 Task: Create a task  Implement a new virtual private network (VPN) system for a company , assign it to team member softage.5@softage.net in the project AgileLounge and update the status of the task to  On Track  , set the priority of the task to High
Action: Mouse moved to (65, 50)
Screenshot: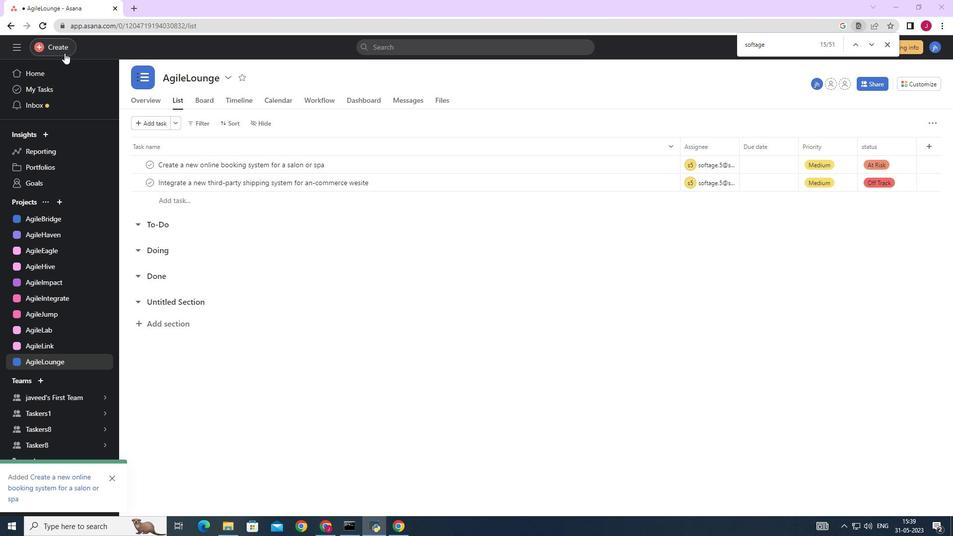 
Action: Mouse pressed left at (65, 50)
Screenshot: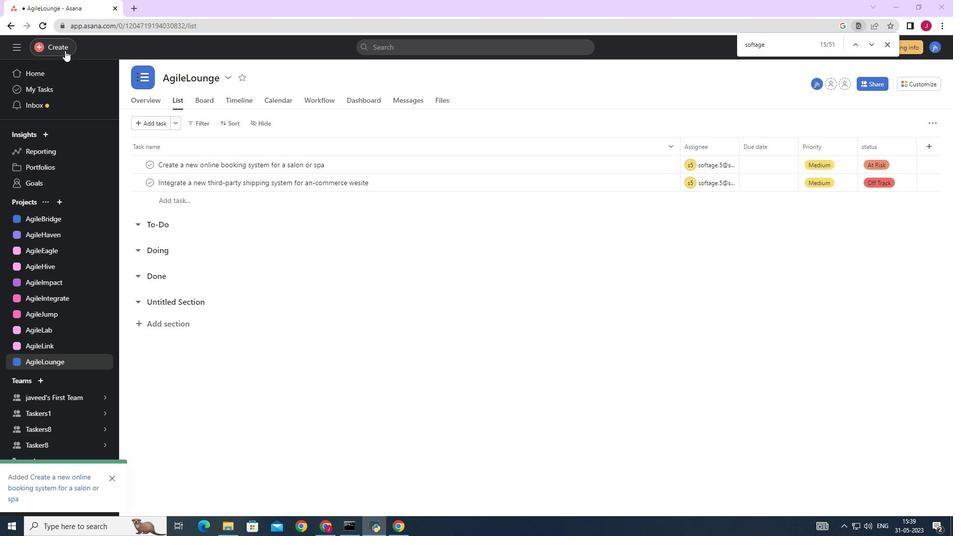 
Action: Mouse moved to (122, 50)
Screenshot: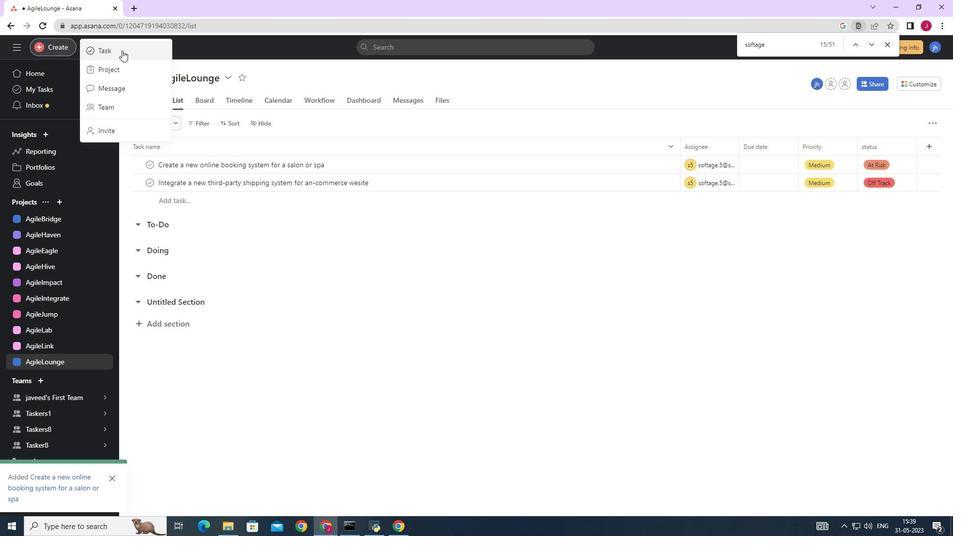 
Action: Mouse pressed left at (122, 50)
Screenshot: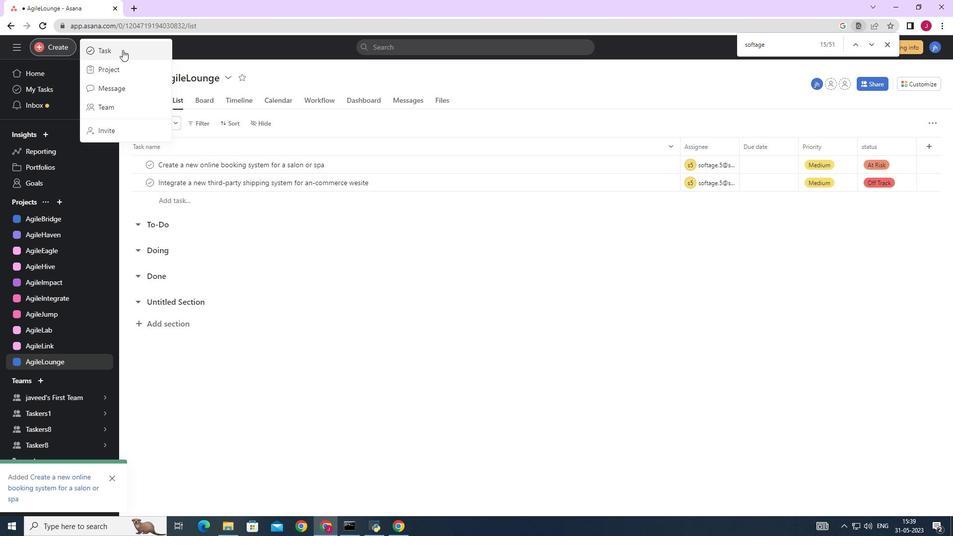 
Action: Mouse moved to (778, 327)
Screenshot: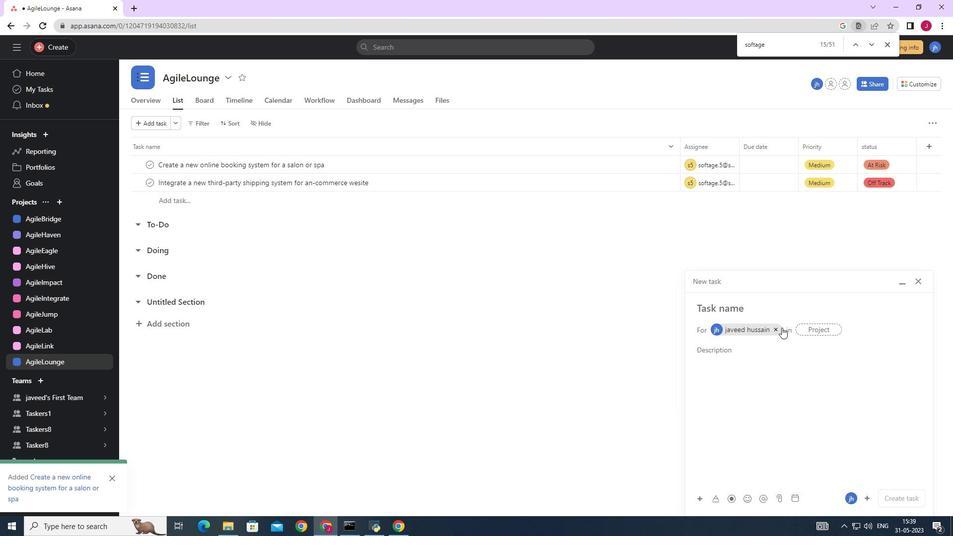 
Action: Mouse pressed left at (778, 327)
Screenshot: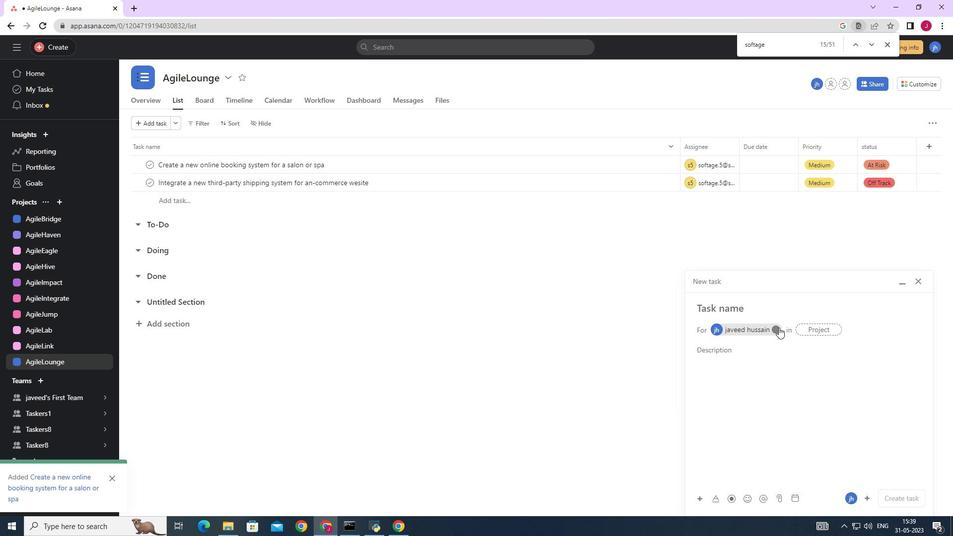 
Action: Mouse moved to (730, 306)
Screenshot: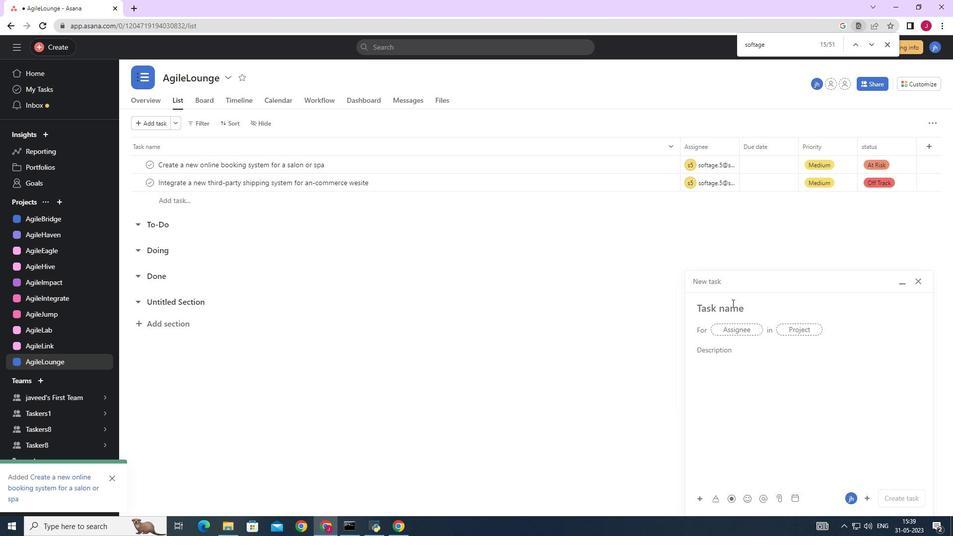 
Action: Key pressed <Key.caps_lock>I<Key.caps_lock>mplement<Key.space>a<Key.space>neew<Key.backspace><Key.backspace>w<Key.space>virtual<Key.space>private<Key.space>network<Key.space><Key.shift_r><Key.shift_r><Key.shift_r><Key.shift_r><Key.shift_r><Key.shift_r><Key.shift_r><Key.shift_r>(<Key.caps_lock>VPN<Key.shift_r>)<Key.space><Key.caps_lock>system<Key.space>for<Key.space>a<Key.space>company
Screenshot: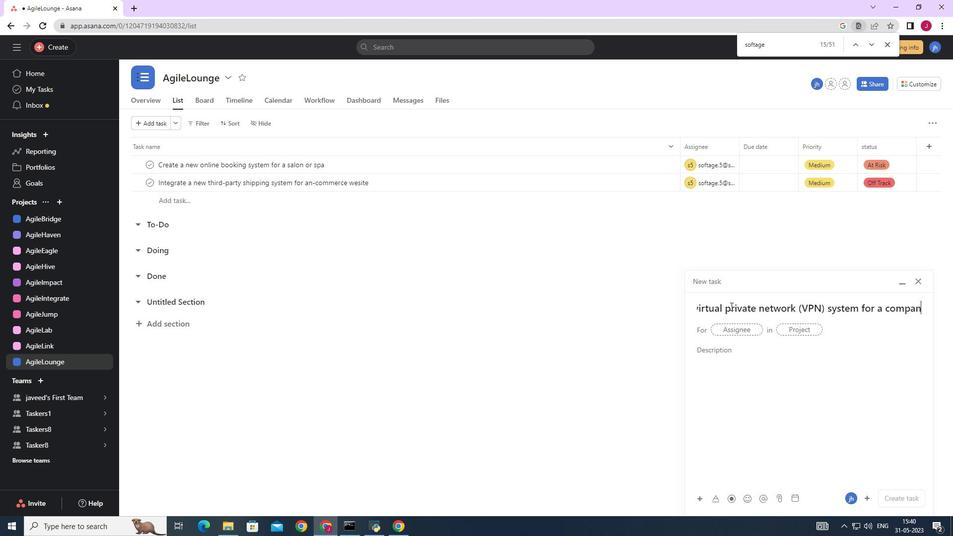 
Action: Mouse moved to (730, 331)
Screenshot: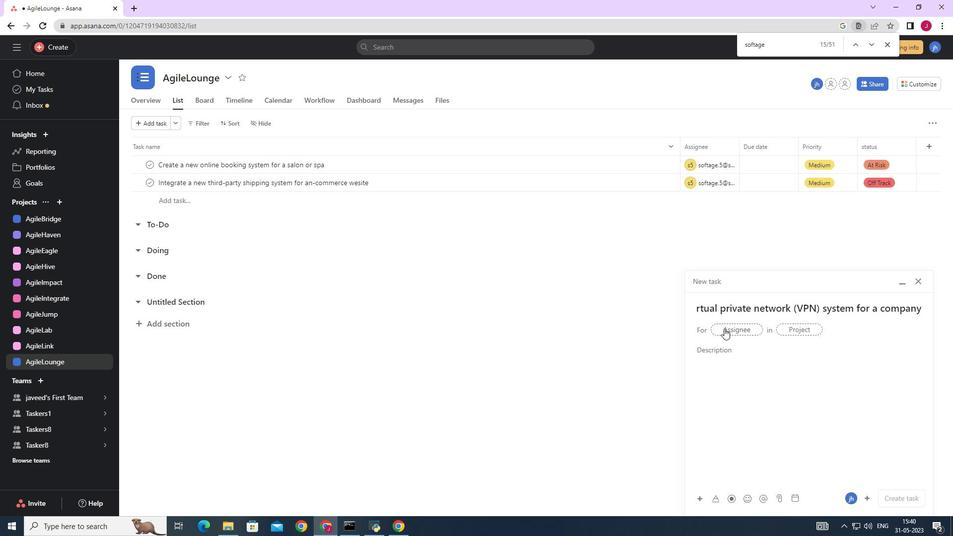 
Action: Mouse pressed left at (730, 331)
Screenshot: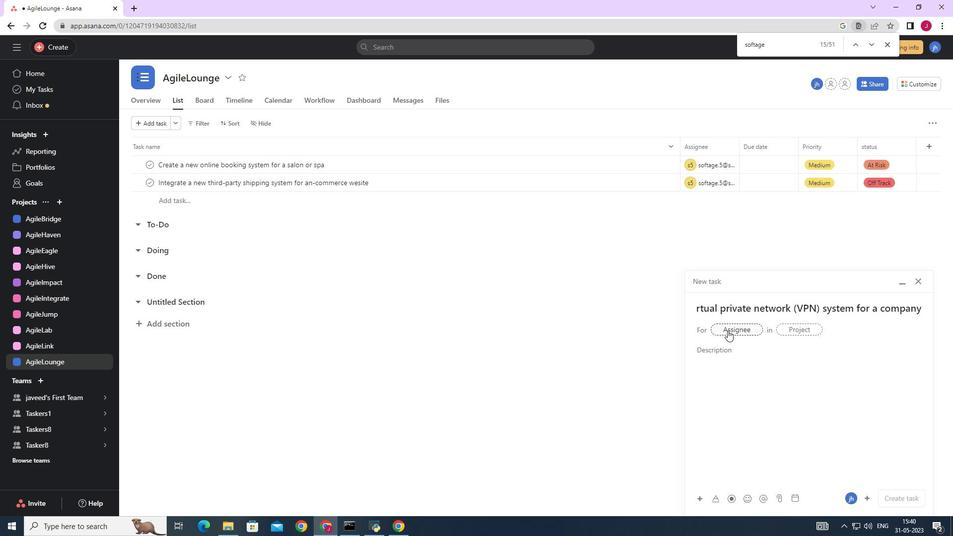 
Action: Mouse moved to (724, 316)
Screenshot: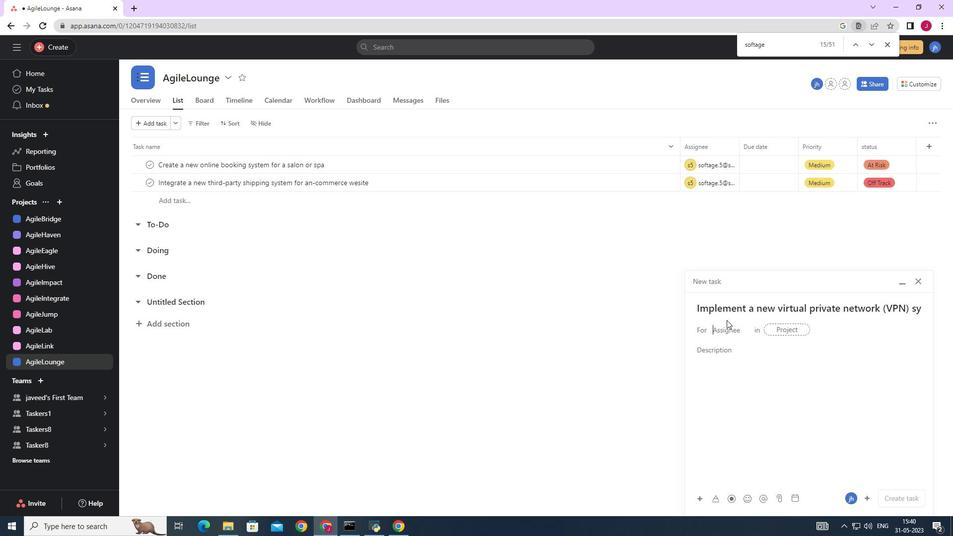 
Action: Key pressed softage.5<Key.shift>@softage.net
Screenshot: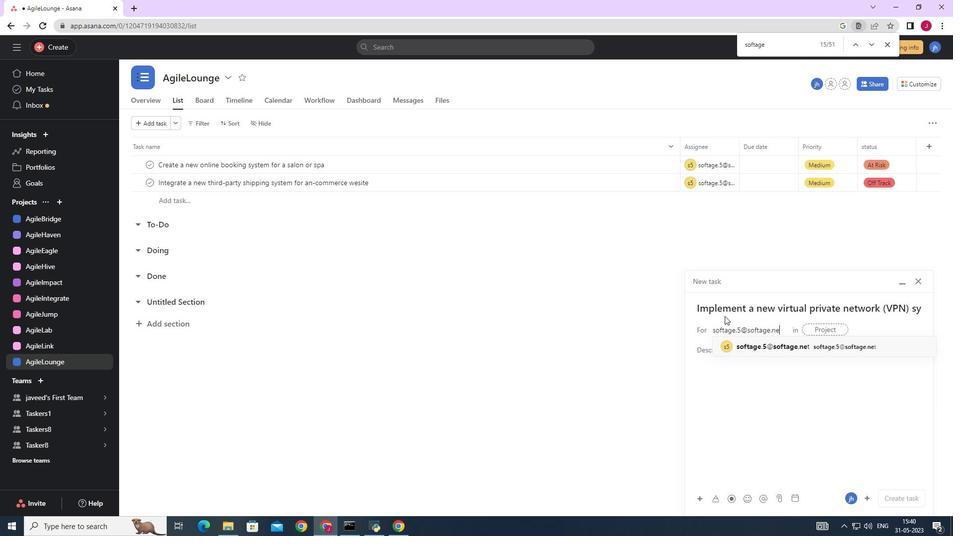 
Action: Mouse moved to (776, 346)
Screenshot: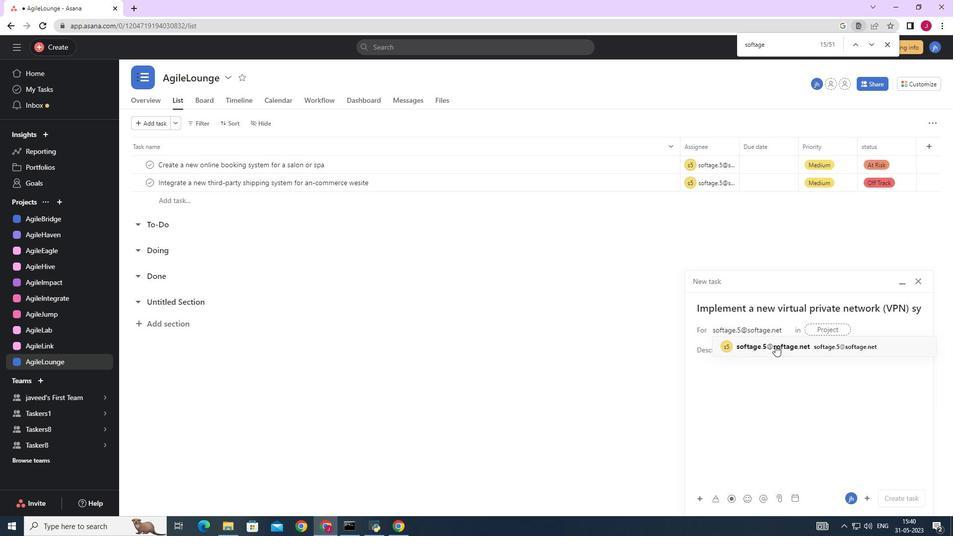 
Action: Mouse pressed left at (776, 346)
Screenshot: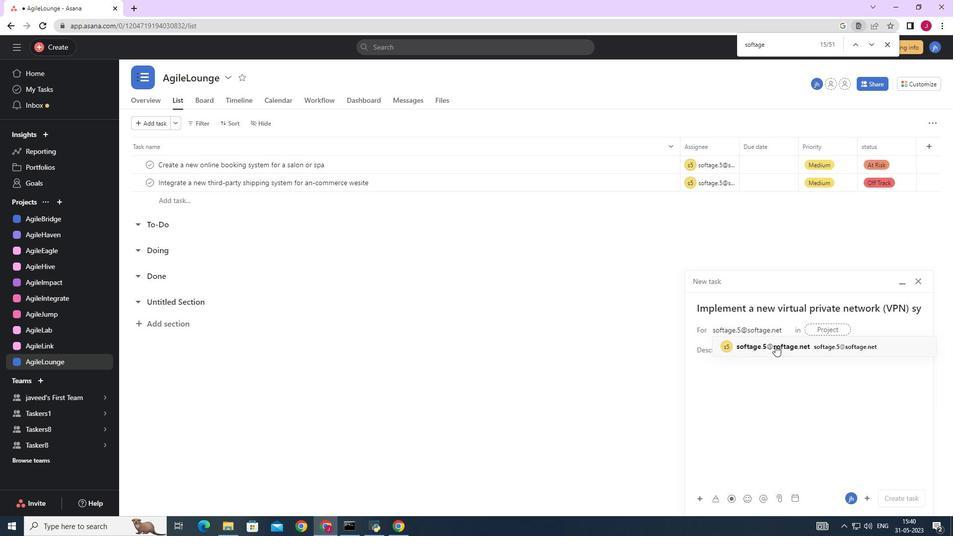 
Action: Mouse moved to (630, 345)
Screenshot: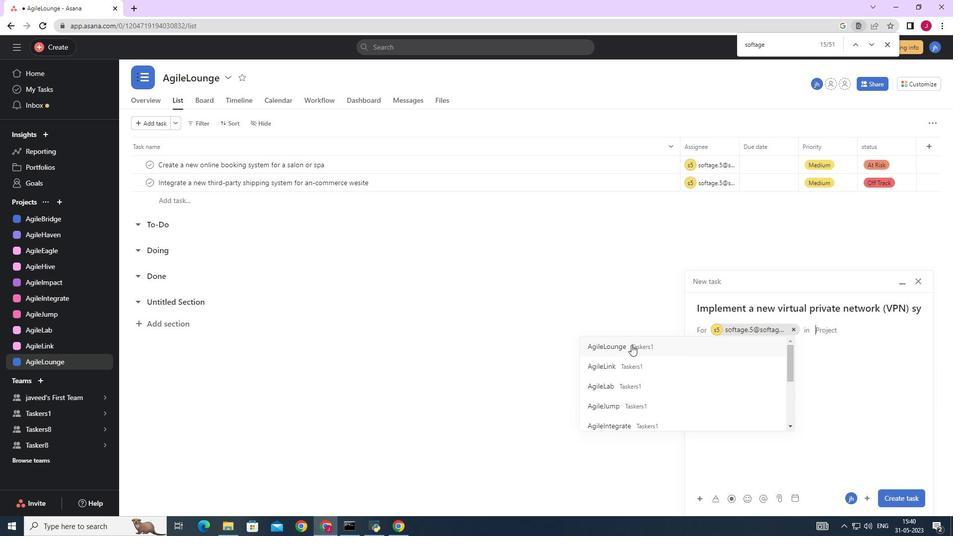 
Action: Mouse pressed left at (630, 345)
Screenshot: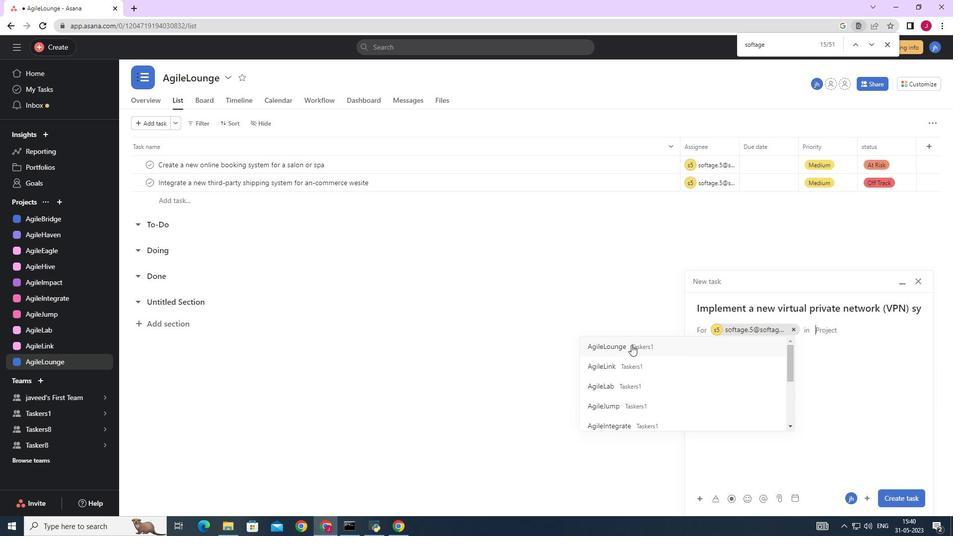 
Action: Mouse moved to (745, 358)
Screenshot: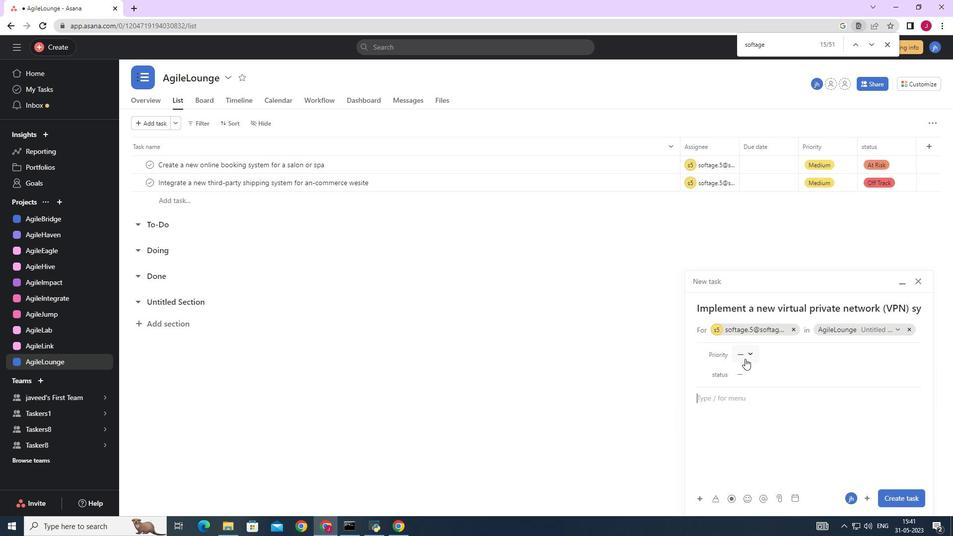 
Action: Mouse pressed left at (745, 358)
Screenshot: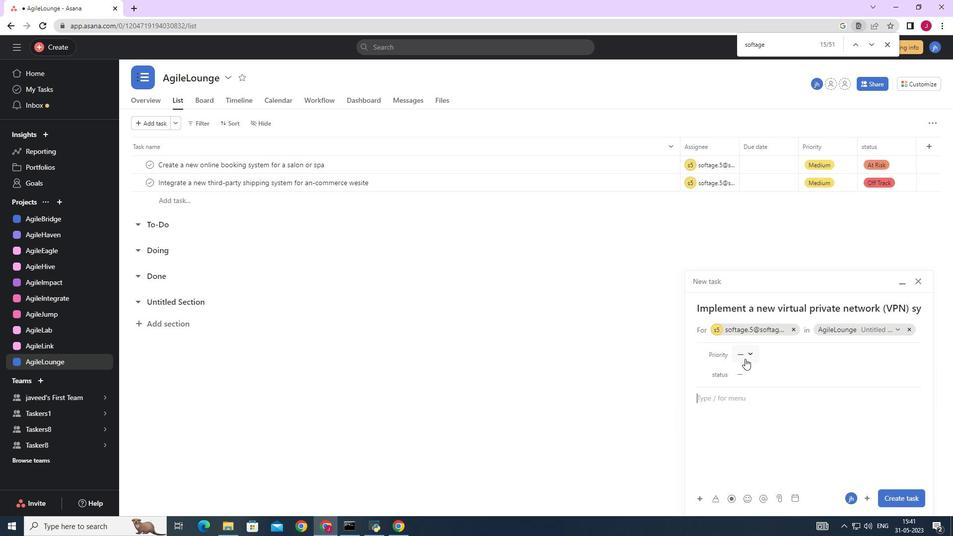 
Action: Mouse moved to (760, 381)
Screenshot: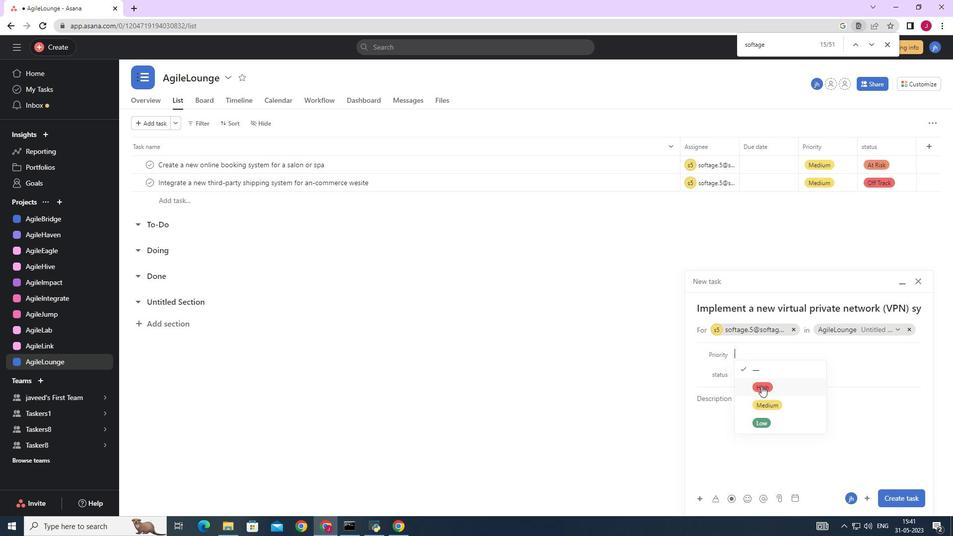 
Action: Mouse pressed left at (760, 381)
Screenshot: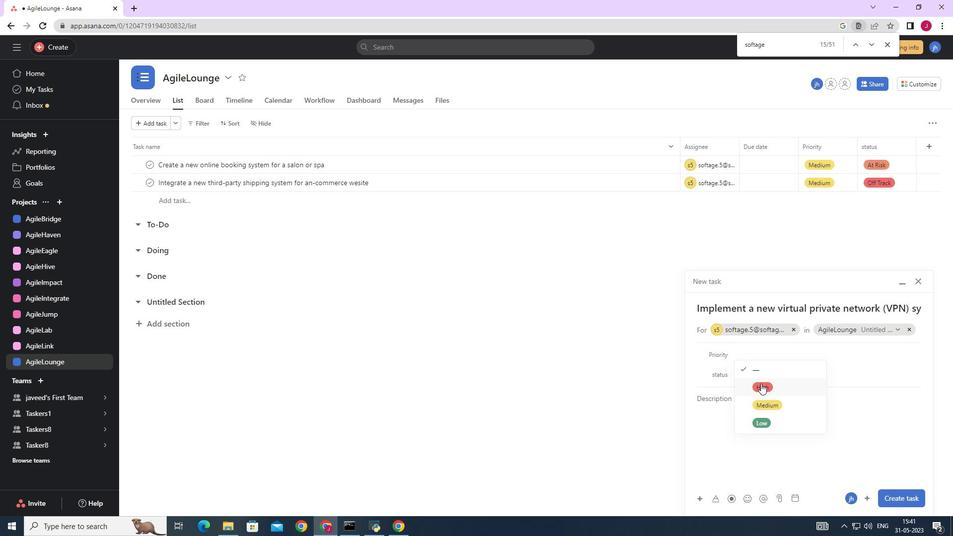 
Action: Mouse moved to (751, 373)
Screenshot: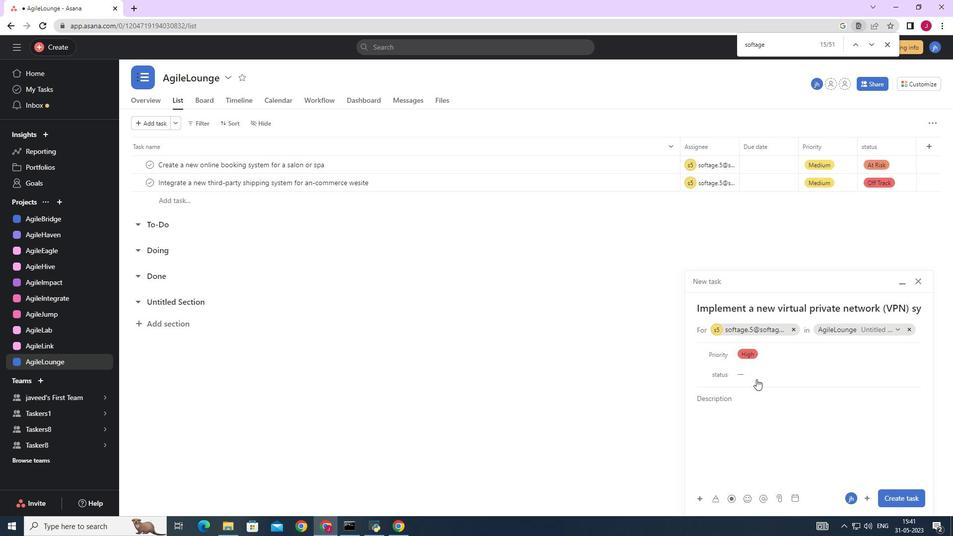 
Action: Mouse pressed left at (751, 373)
Screenshot: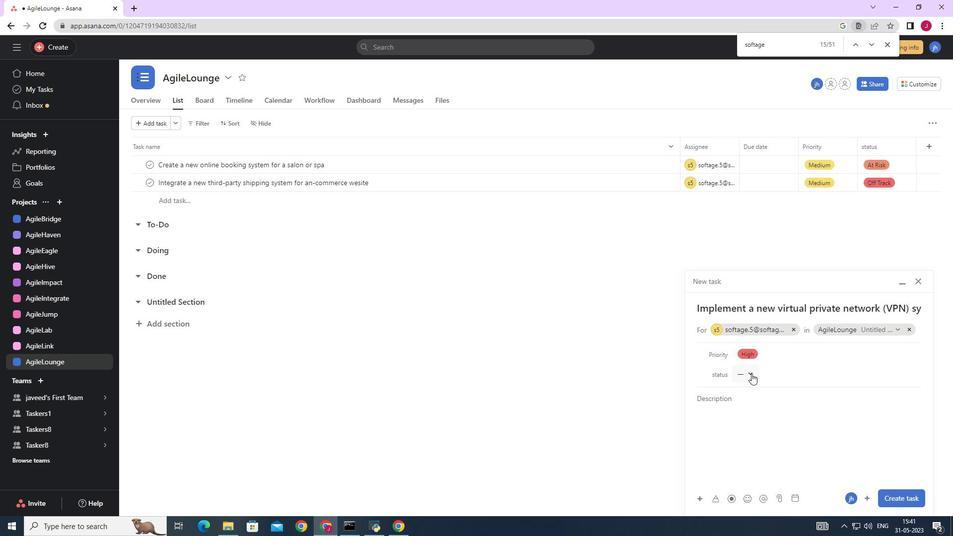 
Action: Mouse moved to (766, 410)
Screenshot: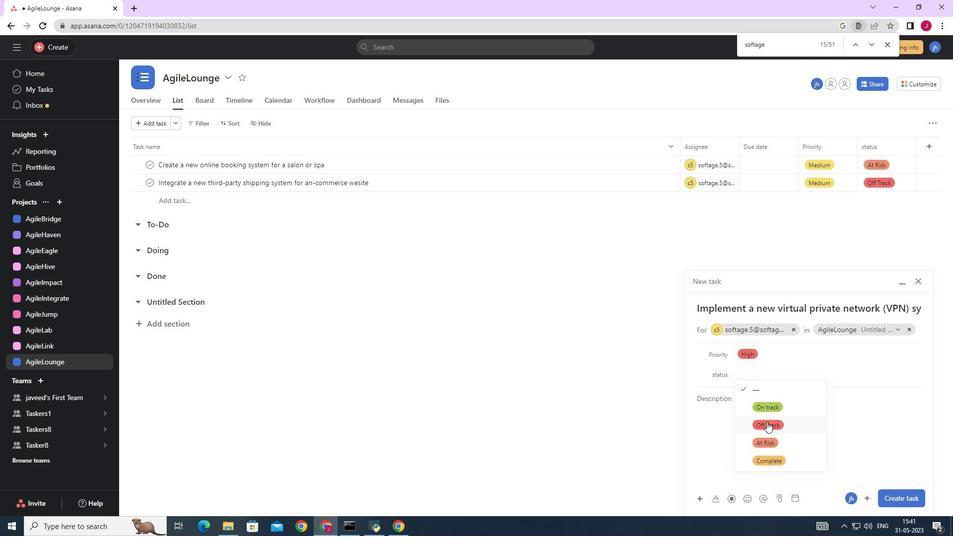 
Action: Mouse pressed left at (766, 410)
Screenshot: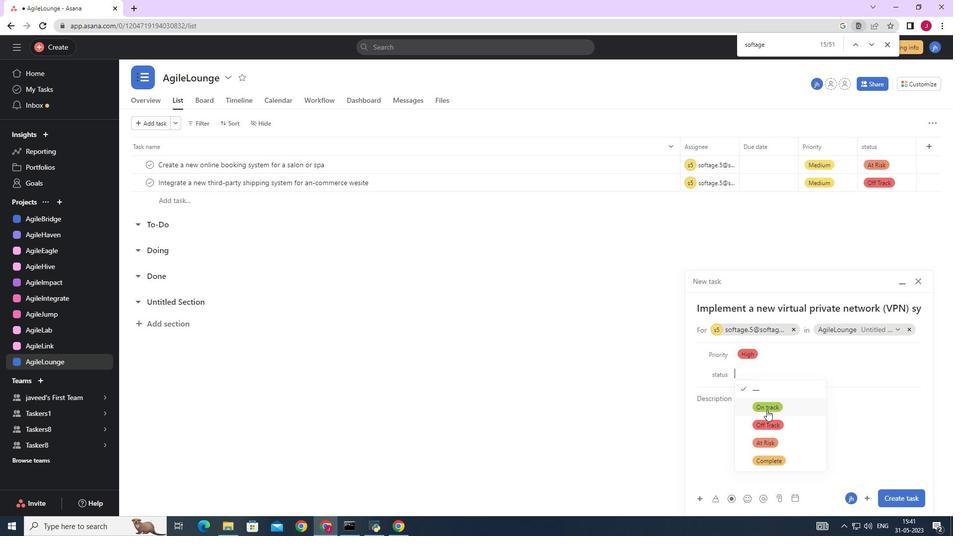 
Action: Mouse moved to (906, 497)
Screenshot: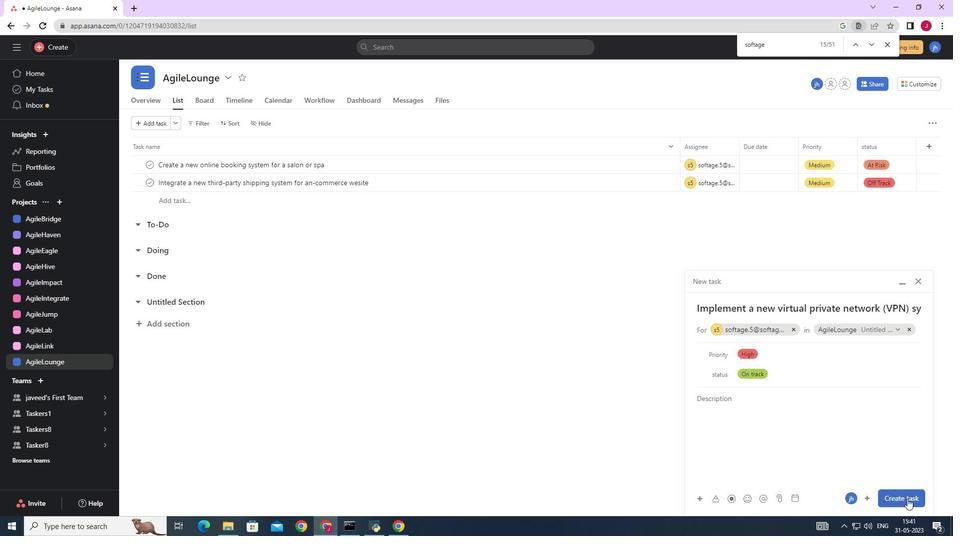 
Action: Mouse pressed left at (906, 497)
Screenshot: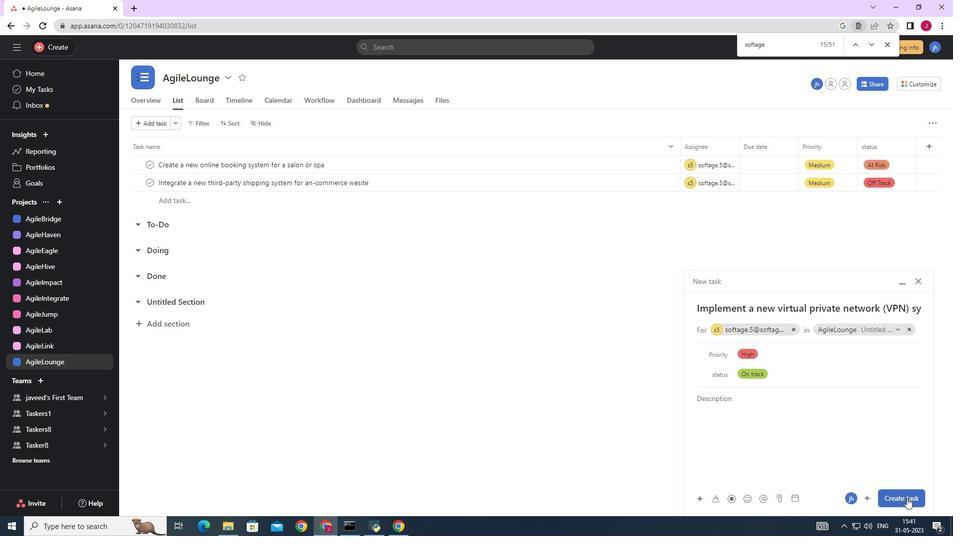 
Action: Mouse moved to (818, 418)
Screenshot: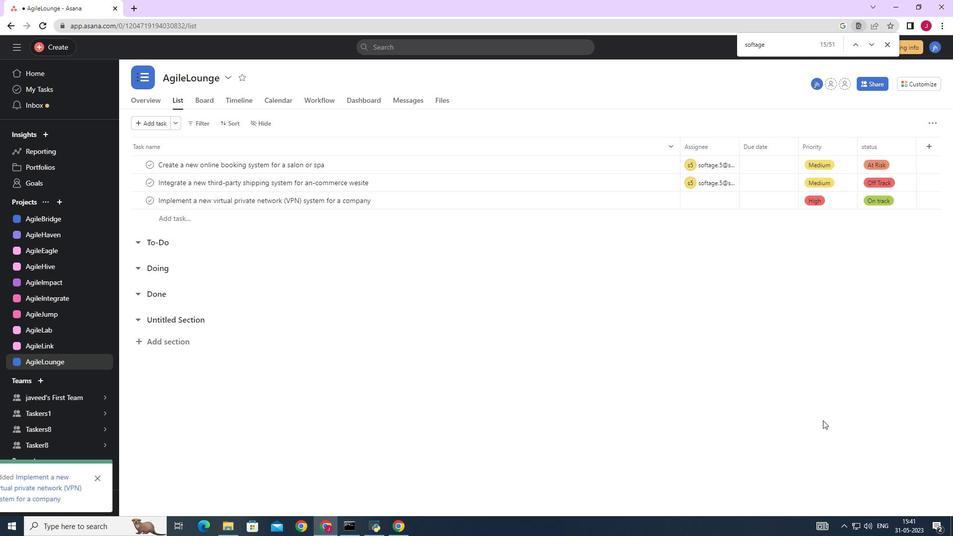 
